 Task: Create a JavaScript function that counts the occurrences of a specific character in a string.
Action: Mouse moved to (81, 4)
Screenshot: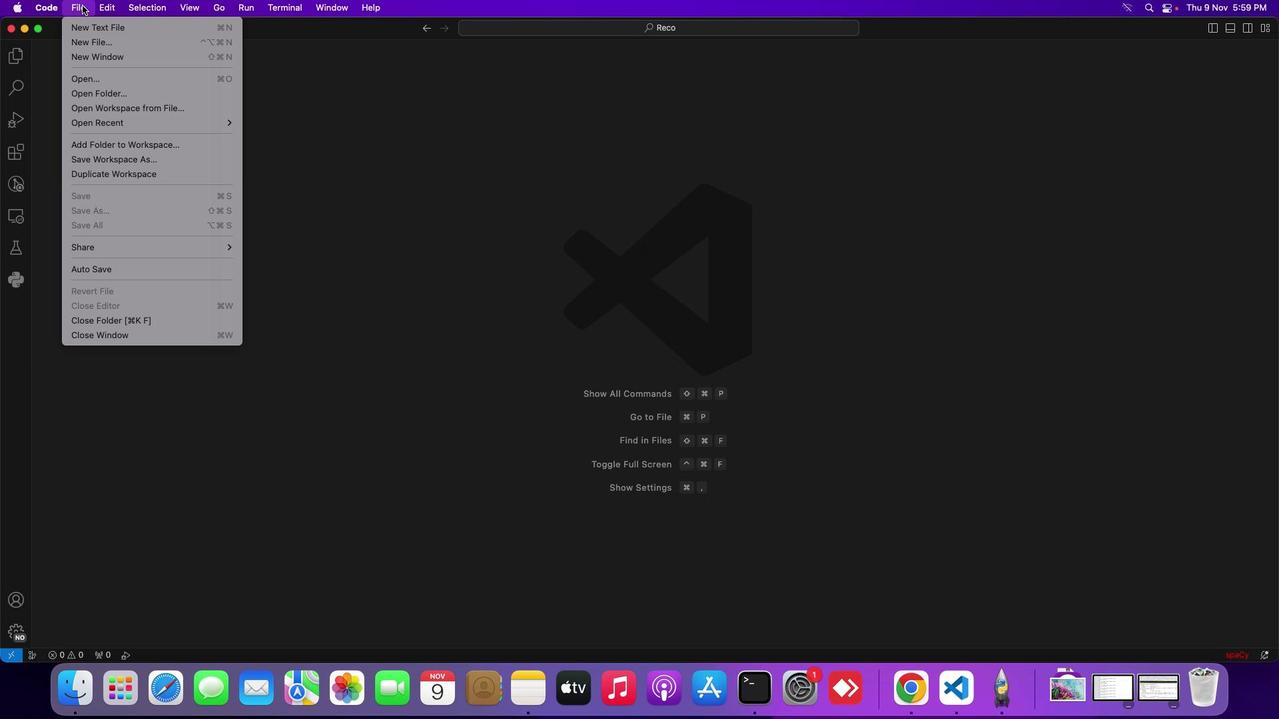 
Action: Mouse pressed left at (81, 4)
Screenshot: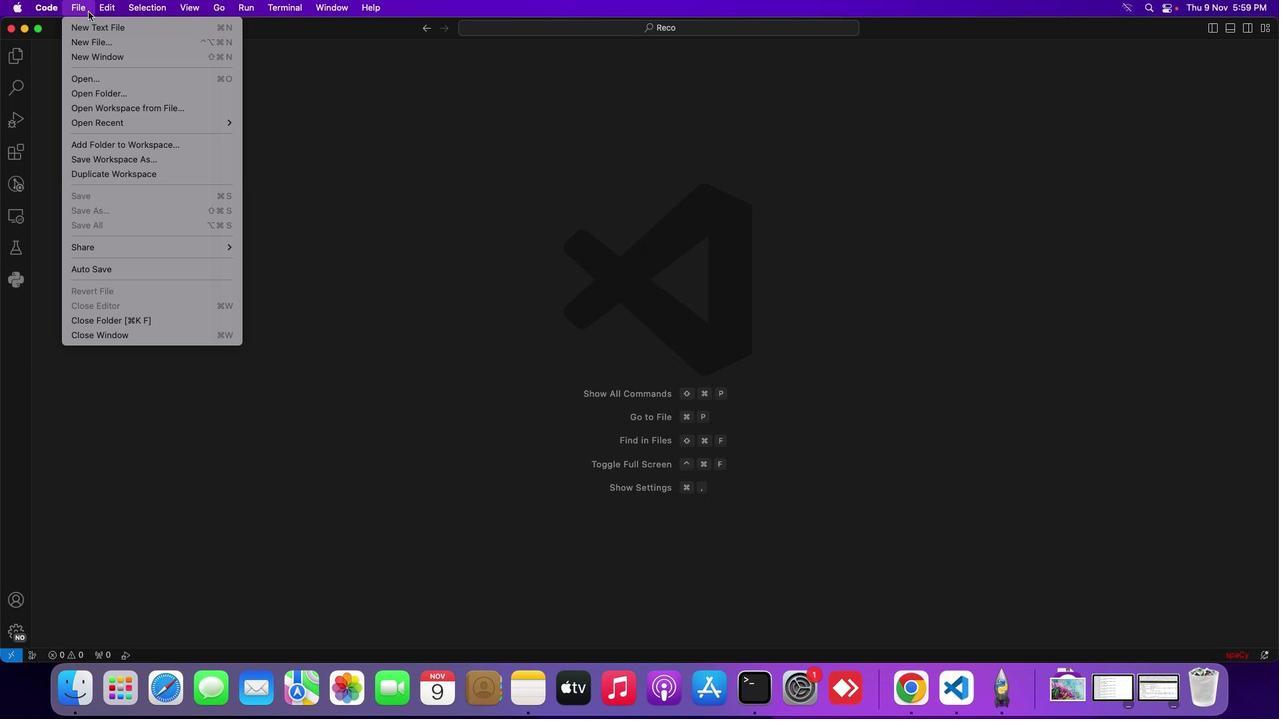 
Action: Mouse moved to (88, 23)
Screenshot: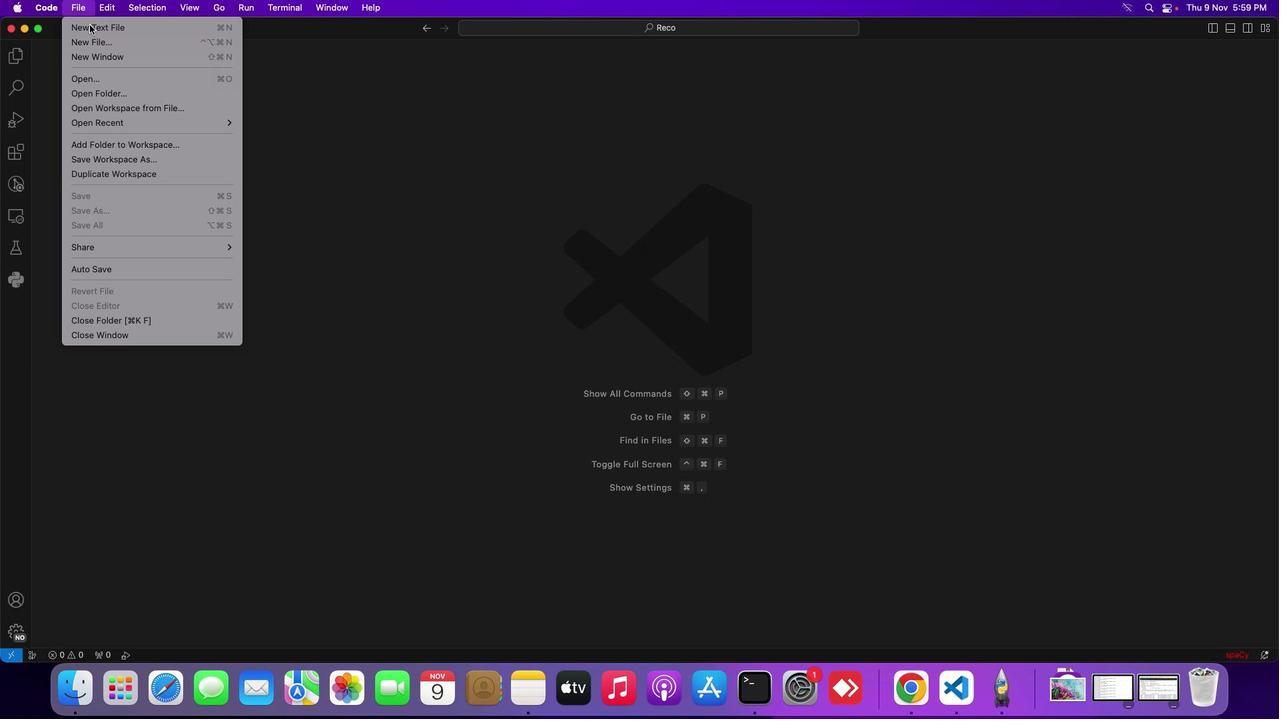 
Action: Mouse pressed left at (88, 23)
Screenshot: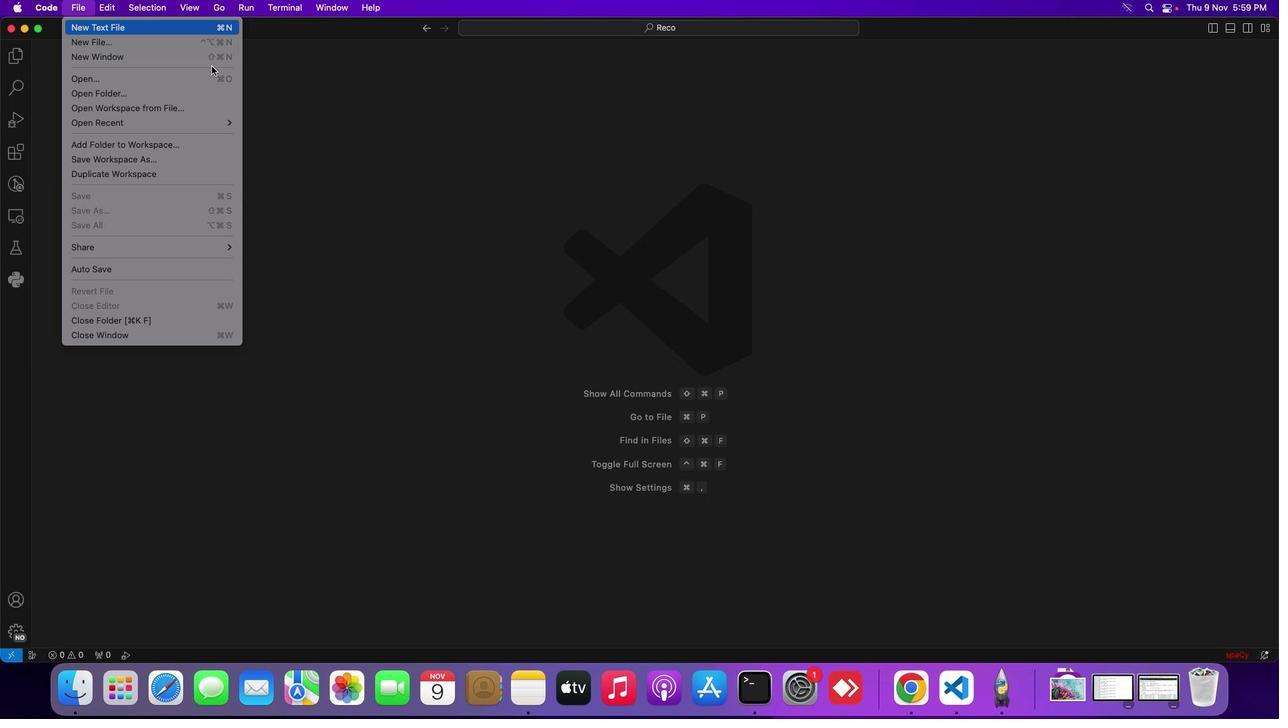 
Action: Mouse moved to (535, 255)
Screenshot: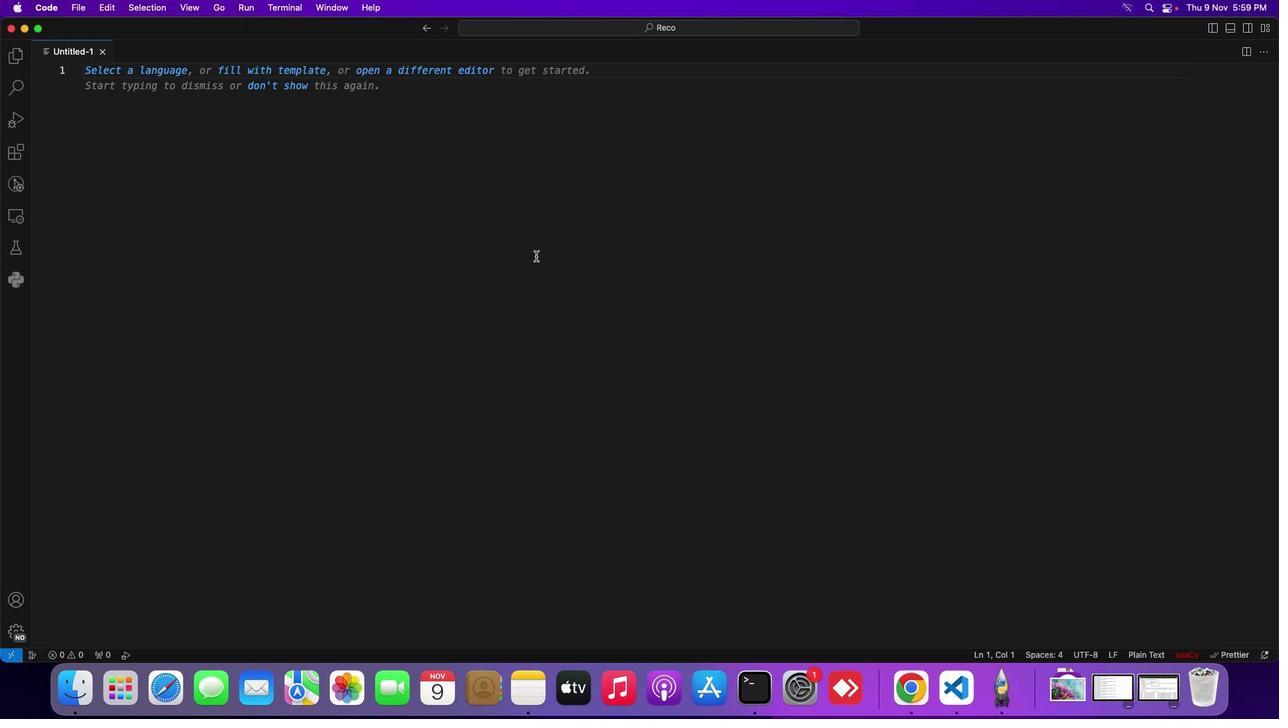 
Action: Key pressed Key.cmd's'
Screenshot: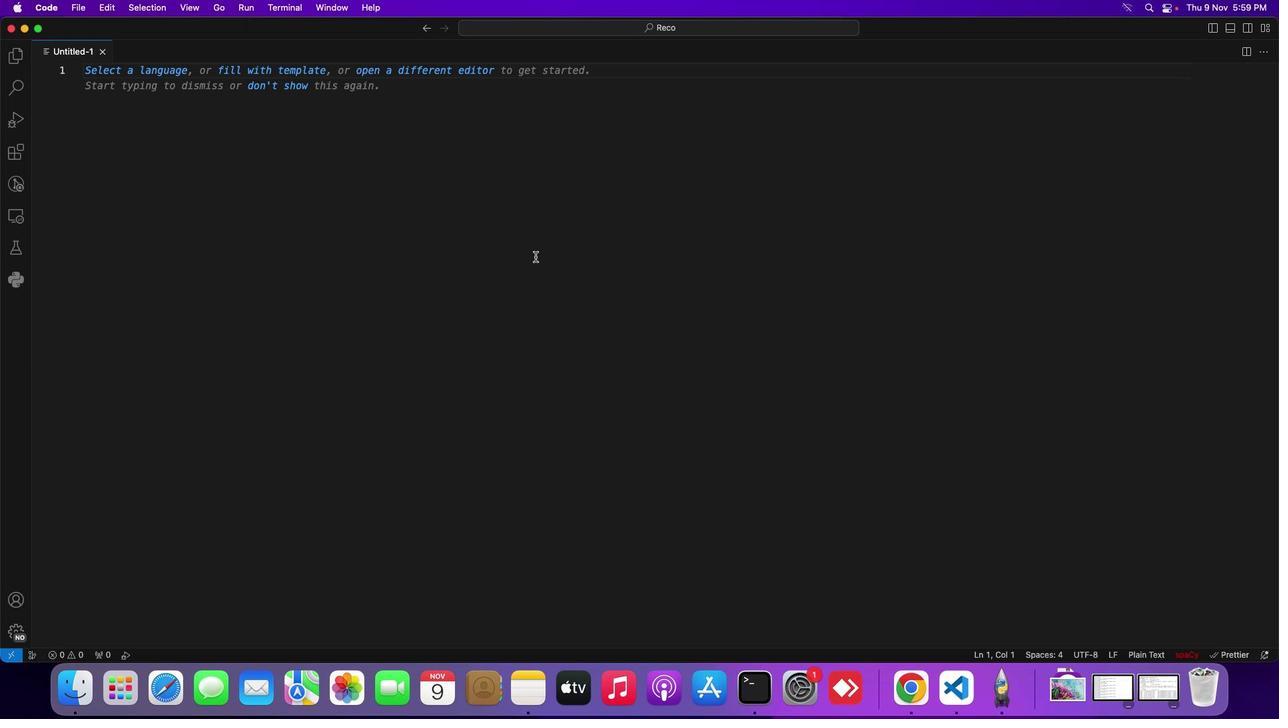 
Action: Mouse moved to (654, 274)
Screenshot: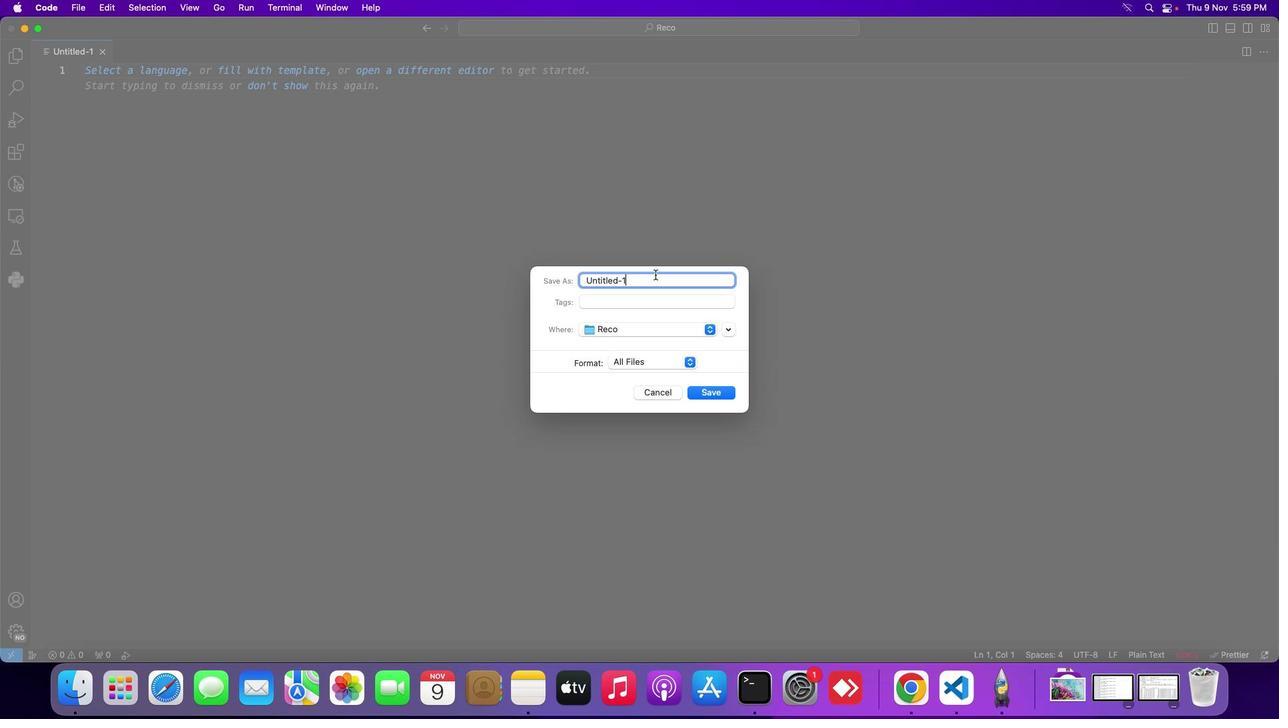 
Action: Mouse pressed left at (654, 274)
Screenshot: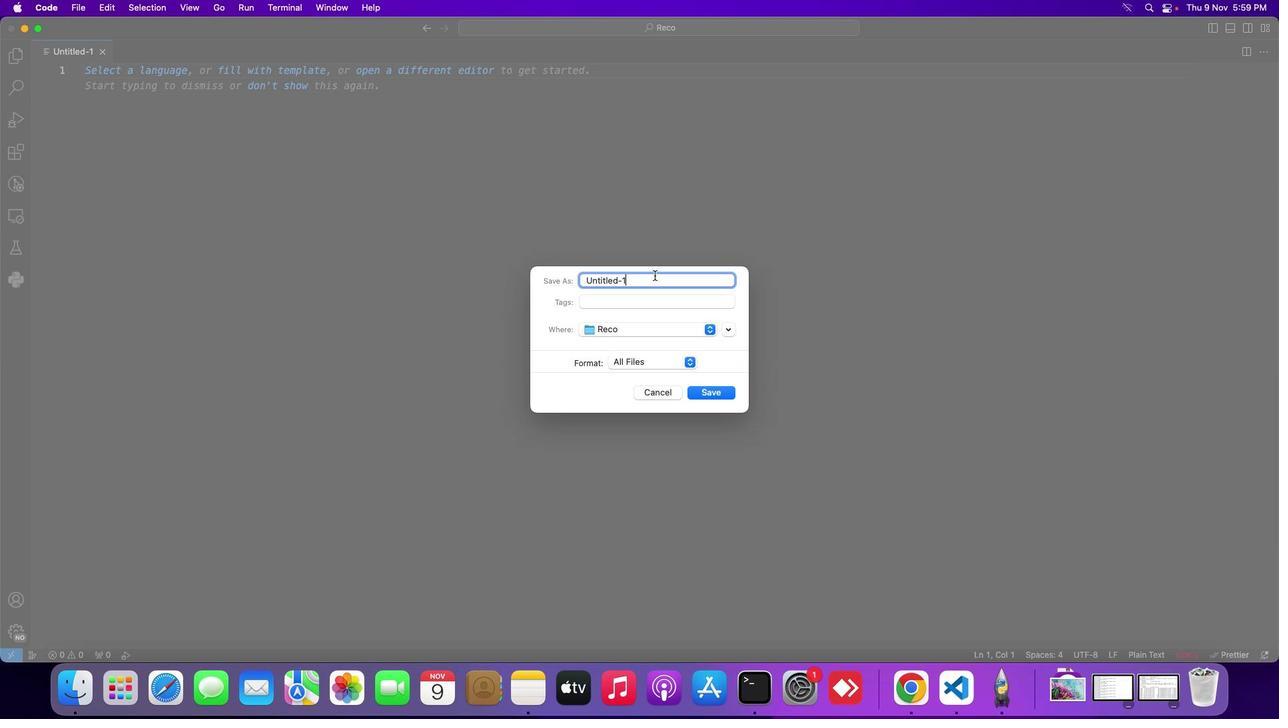 
Action: Mouse moved to (653, 274)
Screenshot: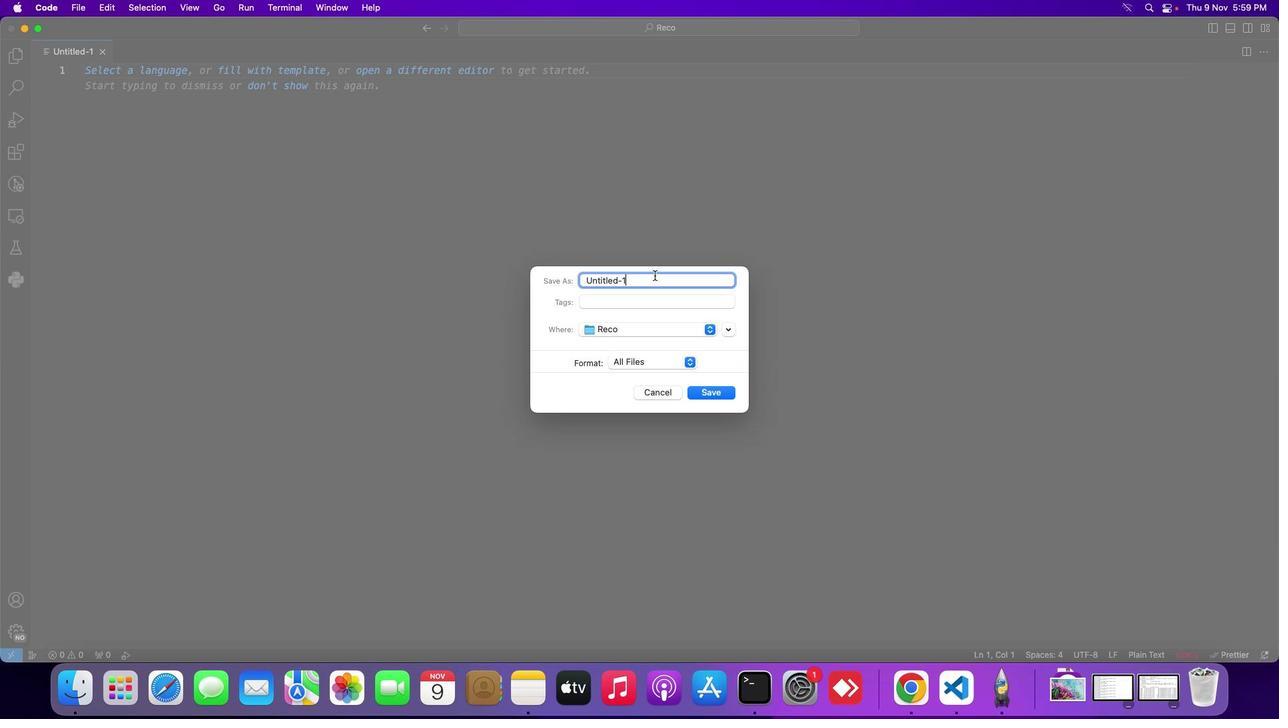 
Action: Key pressed Key.backspaceKey.backspaceKey.backspaceKey.backspaceKey.backspaceKey.backspaceKey.backspaceKey.backspaceKey.backspaceKey.backspaceKey.backspace's''t''r''i''n''g'
Screenshot: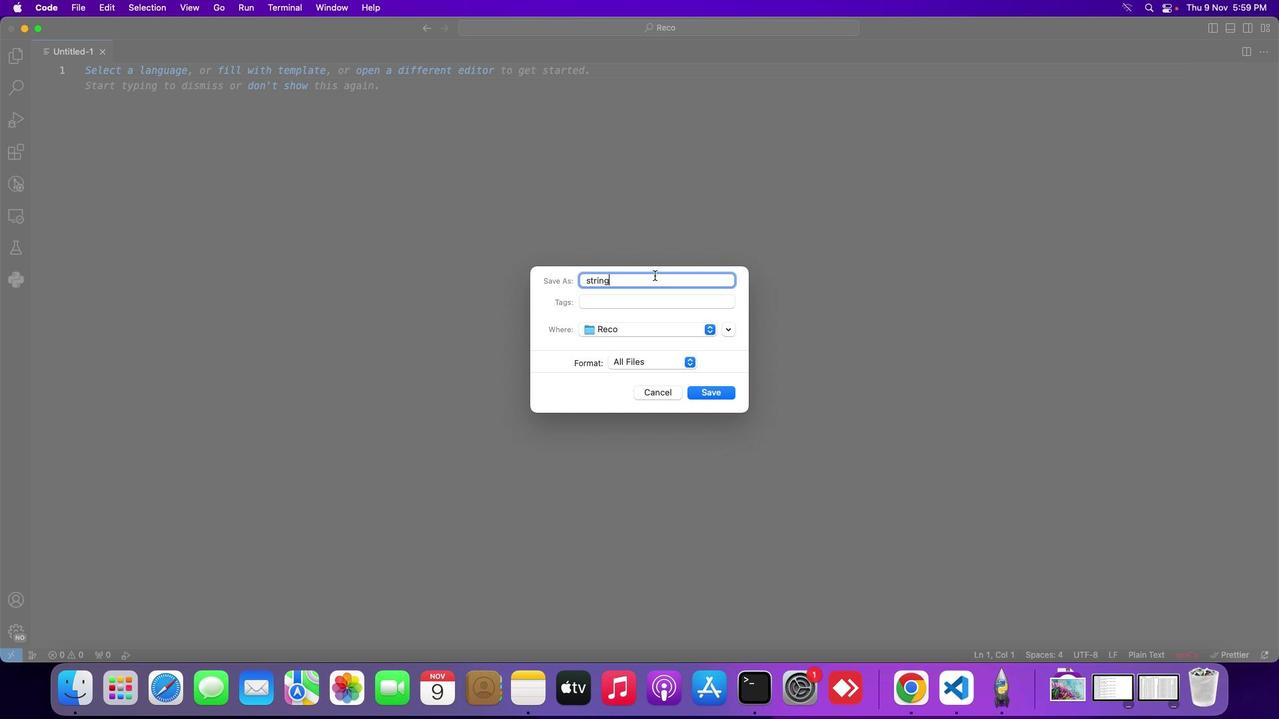
Action: Mouse moved to (653, 274)
Screenshot: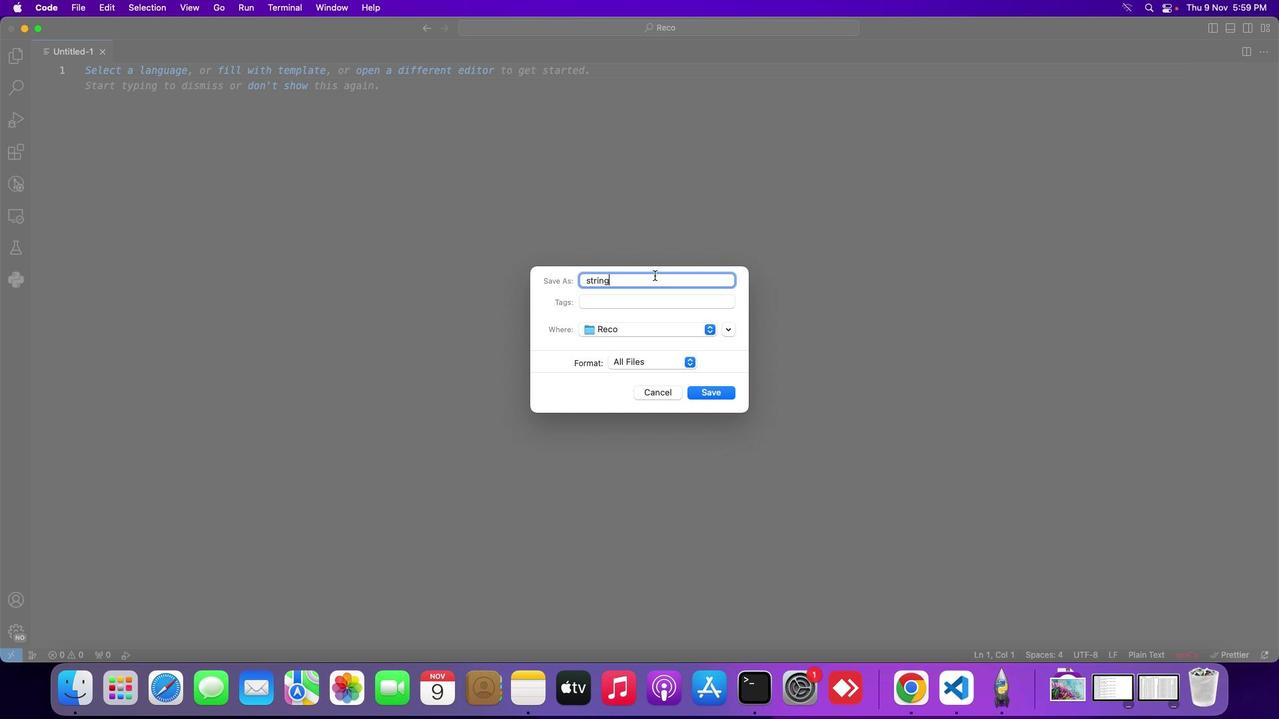 
Action: Key pressed Key.shift_r'S''.''j''s'Key.enter'/''/'Key.spaceKey.shift_r'D''e''f''i''n''e'Key.space'a'Key.space'f''u''n''c''t''i''o''n'Key.space't''h''a''t'Key.space'c''o''u''n''t''s'Key.space't''h''e'Key.space'o''c''c''u''r''e'Key.backspace'r''e''n''c'Key.backspace'c''e'Key.space'o''f'Key.space'a'Key.space's''p''e''c''i''f''i''c'Key.space'c''h''a''r''a''c''t''e''r'Key.space'i''n'Key.space'a'Key.space's''t''r''i''n''g''.'Key.enter'f''u''n''c''t''i''o''n'Key.space'c''o''u''n''t'Key.shift_r'O''c''c''u''r''r''e''n''c''e''s'Key.shift_r'(''s''t''r'','Key.space'c''h''a''r'Key.rightKey.spaceKey.shift_r'{'Key.enter'/''/'Key.spaceKey.shift_r'I''n''i''t''i''a''l'Key.backspaceKey.backspace'a''l''i''z''a''t''i''o''n'Key.space'a'Key.space'c''o''u''n''t''e''r'Key.space't''o'Key.space'k''e''e''p'Key.space't''r''a''c''k'Key.space'o''f'Key.space't''h''e'Key.space'n''u''m''b''e''r'Key.space'o'Key.backspaceKey.space'o''f'Key.space'o''c''c''u''r''r''e''n''c''e''s''.'Key.enter'l''e''t'Key.space'c''o''u''n''t'Key.space'='Key.space'0'';'Key.enterKey.enter'/''/'Key.spaceKey.shift_r'I''t''e''r''a''t''e'Key.space't''h''r''o''u''g''h'Key.space'e''a''c''h'Key.space'c''h''a''r''a''c''t''e''r'Key.space'i''n'Key.space't''h''e'Key.space's''t''r''i''n''g'Key.enter'f''o''r'Key.spaceKey.shift_r'(''l''e''t'Key.space'i''='Key.spaceKey.backspaceKey.backspaceKey.space'='Key.space'0'';'Key.space'i'Key.spaceKey.shift_r'<'Key.space's''t''r''.''l''e''n''g''t''h'';'Key.space'i'Key.shift_r'+''+'Key.rightKey.spaceKey.shift_r'{'Key.enter'/''/'Key.shift_r'C''h''e''c''k'Key.space'i''f'Key.space't''h''e'Key.space'c''u''r''r''e''n''t'Key.space'c''h''a''r''a''c''t''e''r'Key.space'm''a''t''c''h''e''s'Key.space't''h''e'Key.space's''p''e''c''i''f''i''e''d'Key.space'c''h''a''r''a''c''t''e''r''.'Key.enter'i''f''['Key.backspaceKey.shift_r'(''s''t''r''[''i'Key.rightKey.space'=''='Key.space'c''h''a''r'Key.rightKey.spaceKey.shift_r'{'Key.enter'/''/'Key.space'i''f'Key.space'f'Key.backspaceKey.backspaceKey.space'f'Key.backspace't''h''e''r''e'Key.space'i''s'Key.space'a'Key.space'm''a''t''c''h'Key.spaceKey.backspace','Key.space'i''n''c''r''e''m''e''n''t'Key.space't''h''e'Key.space'c''o''u''n''t''e''r'Key.enter'c''o''u''n''t'Key.shift_r'+''+'';'Key.downKey.downKey.enterKey.enter'/''/'Key.space'r''e''t''u''r''n'Key.space't''h''e'Key.space'f''i''n''a''l'Key.space'c''o''u''n''t'Key.space'o''f'Key.space'o''c''c''u''r''r''e''n''c''e''s'';'Key.backspace'.'Key.enter'r''e''t''u''r''n'Key.space'c''o''u''n''t'';'Key.downKey.downKey.enterKey.enter'/''/'Key.spaceKey.shift_r'E''x''a''m''p''l''e'Key.space'u''s''a''g''e'Key.shift_r':'Key.enter'/''/'Key.spaceKey.shift_r'D''e''f''i''n''e'Key.space'a'Key.space's''t''i'Key.backspace'r''i''n''g'Key.space'a''n''d'Key.space'a'Key.space'c''h''a''r''a''t''e''r'Key.space't''o'Key.space'c''o''u''n''t'Key.space'i''n'Key.space't''h''a''t'Key.space's''t''r''i''n''g''.'Key.enter'c''o''n''s''t'Key.space'm''y'Key.shift_r'S''t''r''i''n''g'Key.space'='Key.spaceKey.shift_r'"''h''e''l''l''o'Key.space'w''o''r''l''d'Key.right';'Key.enter'c''o''n''s''t'Key.space'h'Key.backspace'c''h''a''r'Key.spaceKey.backspaceKey.shift_r'T''o'Key.shift_r'C''o''u''n''t'Key.space'='Key.spaceKey.shift_r'"''l'Key.right';'Key.enterKey.enter'/''/'Key.space'c''a''l''l'Key.space't''h''e'Key.space't'Key.backspaceKey.backspaceKey.space'c''o''u''n''t''o''c''c''u''r''r''e''n''c''e''s'Key.space'f''u''n''c''t''i''o''n''s'Key.backspaceKey.space'w''i''t''h'Key.space't''h''e'Key.space'p''r''e''v'Key.backspaceKey.backspace'o''v''i''d''e''d'Key.space's''t''r''i''n''g'Key.space'a''n''d'Key.space'c''h''a''r''a''c''t''e''r''.'Key.enter'c''o''n''s''t'Key.space'r''e''s''u''l''t'Key.space'='Key.space'c''o''u''n''t'Key.shift_r'O''c''c''u''r''r''e''n''c''e''s'Key.shift_r'(''m''y'Key.shift_r'S''t''r''i''n''g'','Key.space'c''h''a''r'Key.shift_r'T''o'Key.shift_r'C''o''u''n''t'Key.right';'Key.enterKey.enter'/''/'Key.spaceKey.shift_r'D''i''s''p'';'Key.backspace'l''a''y'Key.space't''h''e'Key.space'r''e''s''u''l''t'Key.space'u''s''i''n''g'Key.space'a'Key.space't''e''m''p''l''e''t''e'Key.space's''t''r''i''n''g'Key.enter'c''o''n''s''o''l''e''.''l''o''g'Key.shift_r'('Key.enter"'"Key.shift_r'T''h''e'Key.space'c''h''a''r''c'Key.backspace'a''c''t''e''r'Key.spaceKey.shift_r'"'Key.spaceKey.shift_r'$'Key.shift_r'{''c''h''a''r'Key.spaceKey.backspaceKey.shift_r'T''o'Key.shift_r'C''o''u''n''t'Key.shift_r'}'Key.shift_r'"'Key.leftKey.leftKey.leftKey.leftKey.leftKey.leftKey.leftKey.leftKey.leftKey.leftKey.leftKey.leftKey.leftKey.leftKey.leftKey.backspaceKey.rightKey.rightKey.rightKey.rightKey.rightKey.rightKey.rightKey.rightKey.rightKey.rightKey.rightKey.rightKey.rightKey.rightKey.rightKey.space'a''p''p''e''a''r''s'Key.spaceKey.shift_r'$'Key.shift_r'{''r''e''s''u''l''t'Key.shift_r'}'Key.space't''i''m''e''s'Key.space'i''n'Key.space't''h''e'Key.space's''t''r''i''n''g''.'Key.rightKey.backspace'`'Key.leftKey.leftKey.leftKey.leftKey.leftKey.leftKey.leftKey.leftKey.leftKey.leftKey.leftKey.leftKey.leftKey.leftKey.leftKey.leftKey.leftKey.leftKey.leftKey.leftKey.leftKey.leftKey.leftKey.leftKey.leftKey.leftKey.leftKey.leftKey.leftKey.leftKey.leftKey.leftKey.leftKey.leftKey.leftKey.leftKey.leftKey.leftKey.leftKey.leftKey.leftKey.leftKey.leftKey.leftKey.leftKey.leftKey.leftKey.leftKey.leftKey.leftKey.leftKey.leftKey.leftKey.leftKey.leftKey.leftKey.leftKey.leftKey.leftKey.leftKey.leftKey.leftKey.leftKey.leftKey.leftKey.leftKey.leftKey.leftKey.leftKey.leftKey.backspace'`'Key.down';'Key.enterKey.enter
Screenshot: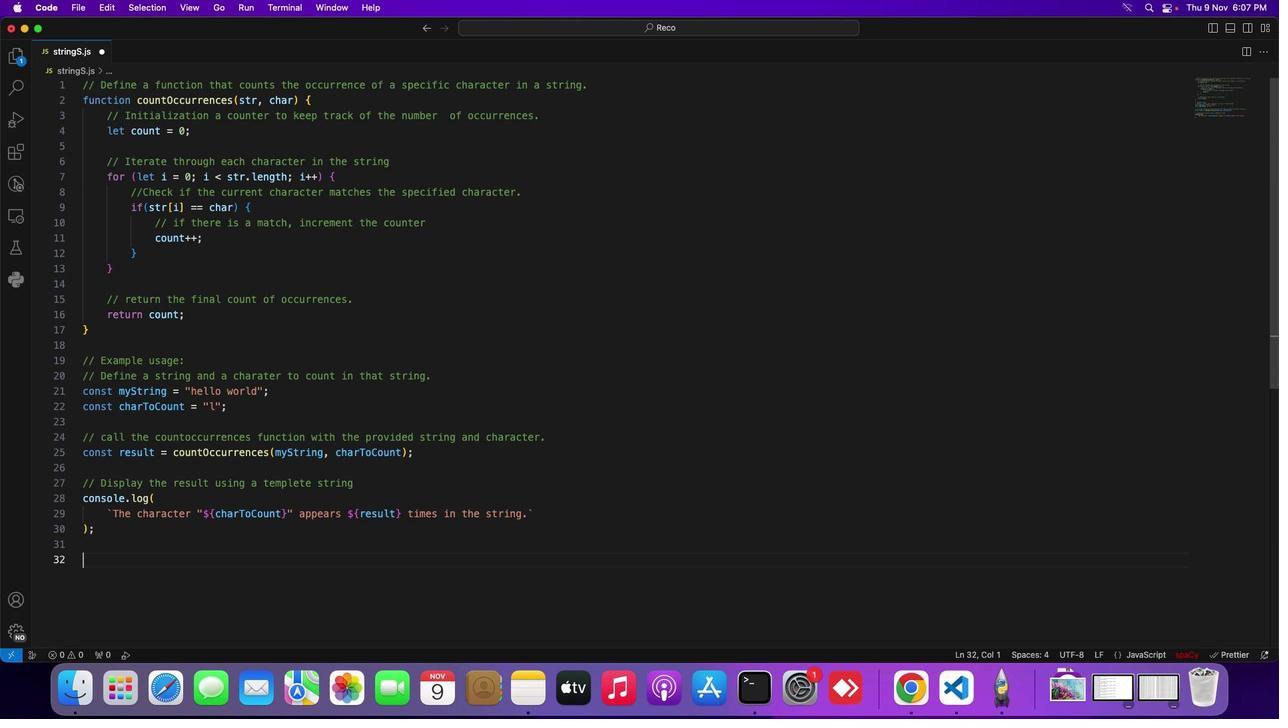 
Action: Mouse moved to (523, 258)
Screenshot: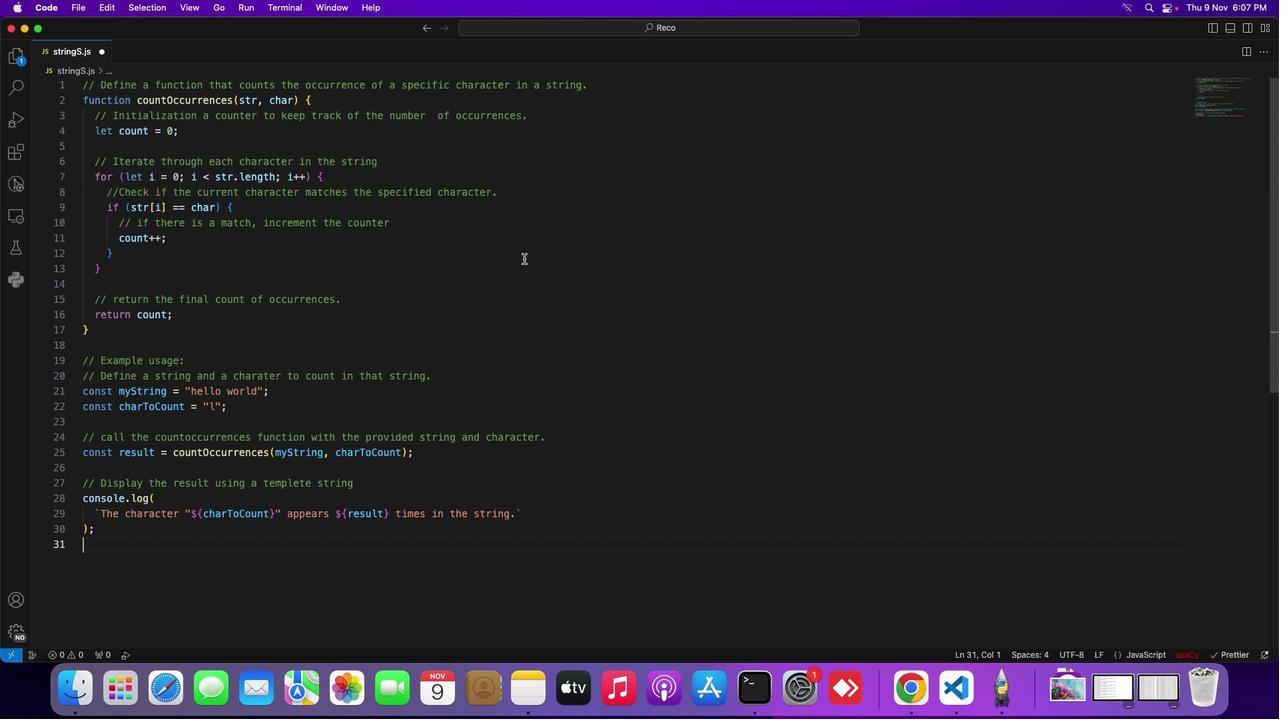 
Action: Key pressed Key.cmd
Screenshot: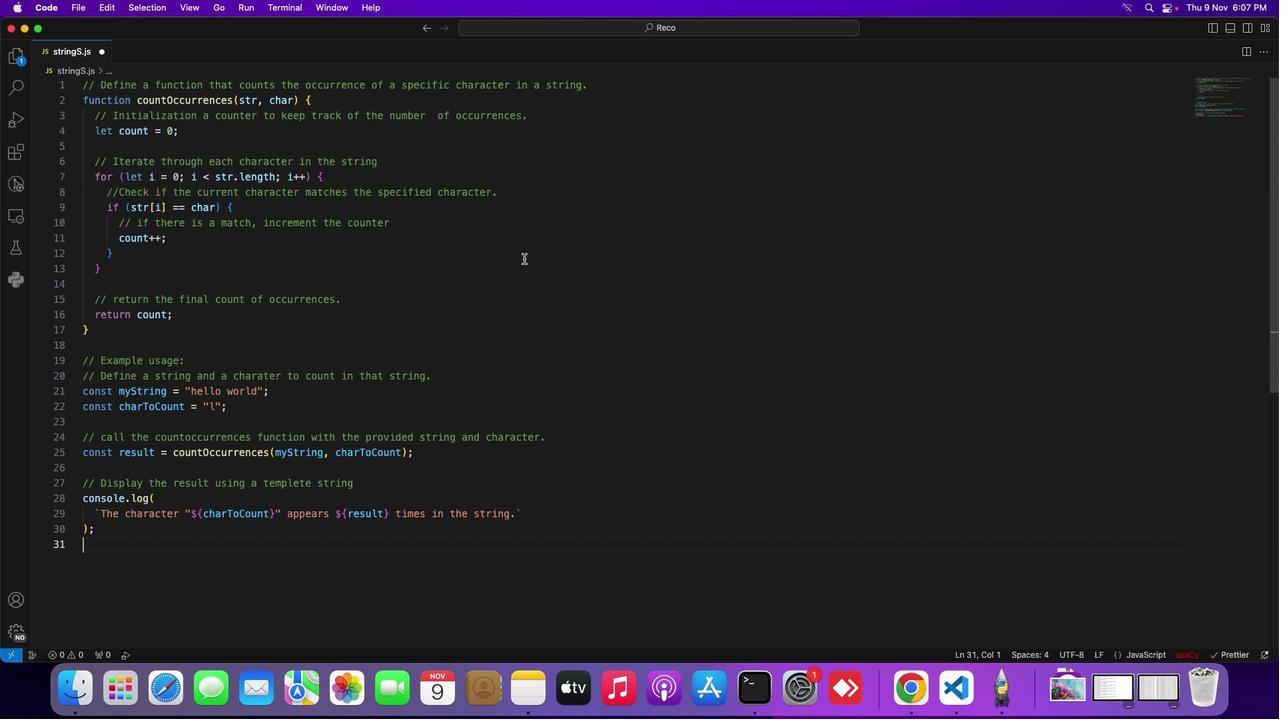 
Action: Mouse moved to (523, 257)
Screenshot: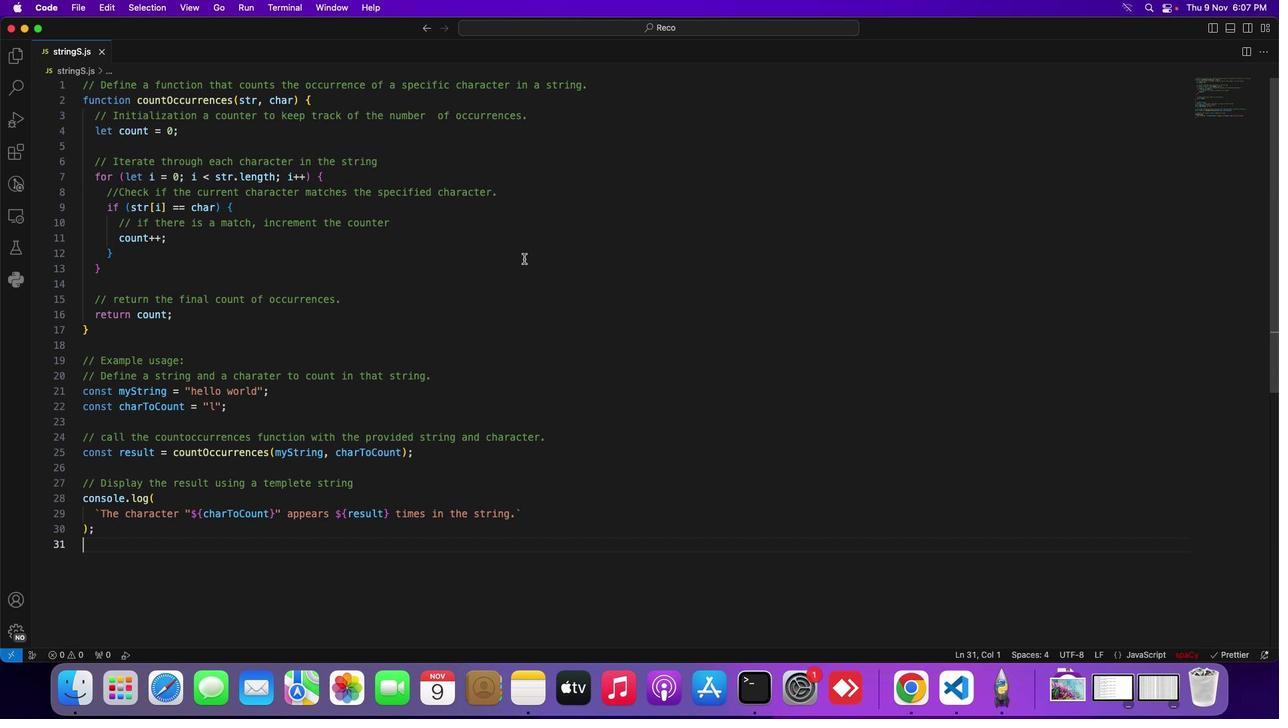 
Action: Key pressed 's'
Screenshot: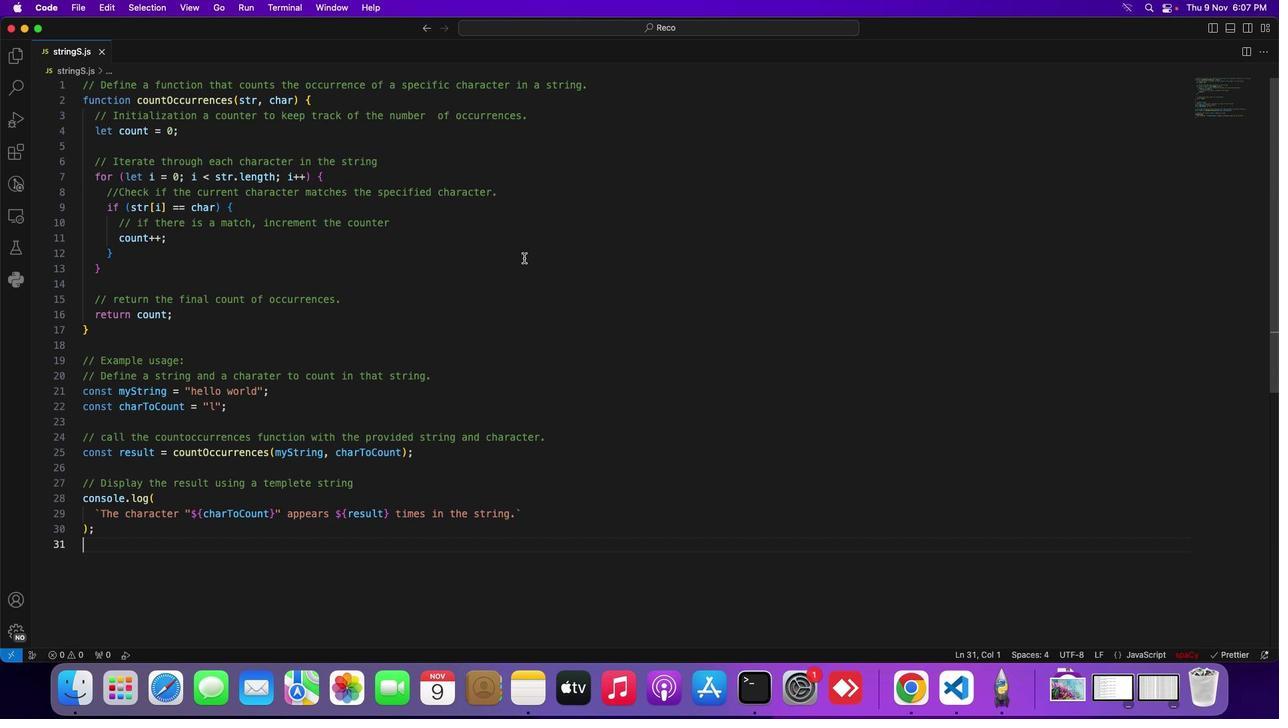 
Action: Mouse moved to (483, 203)
Screenshot: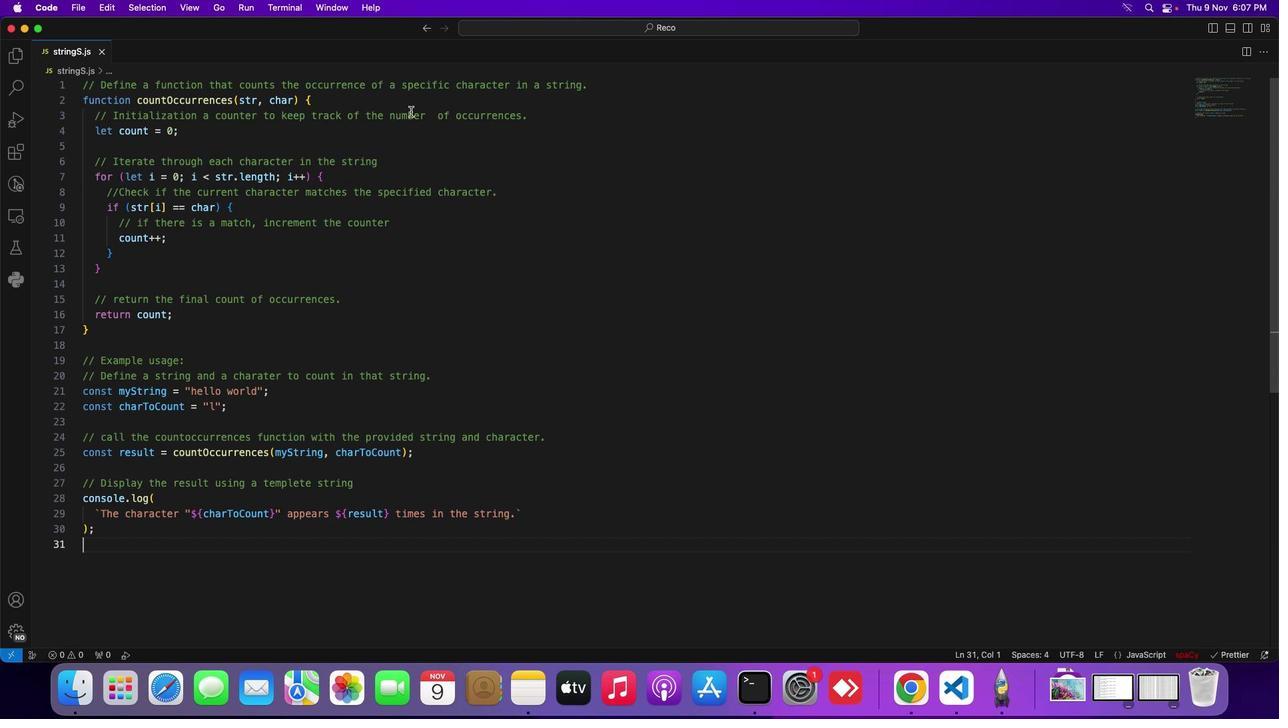 
Action: Key pressed Key.cmd
Screenshot: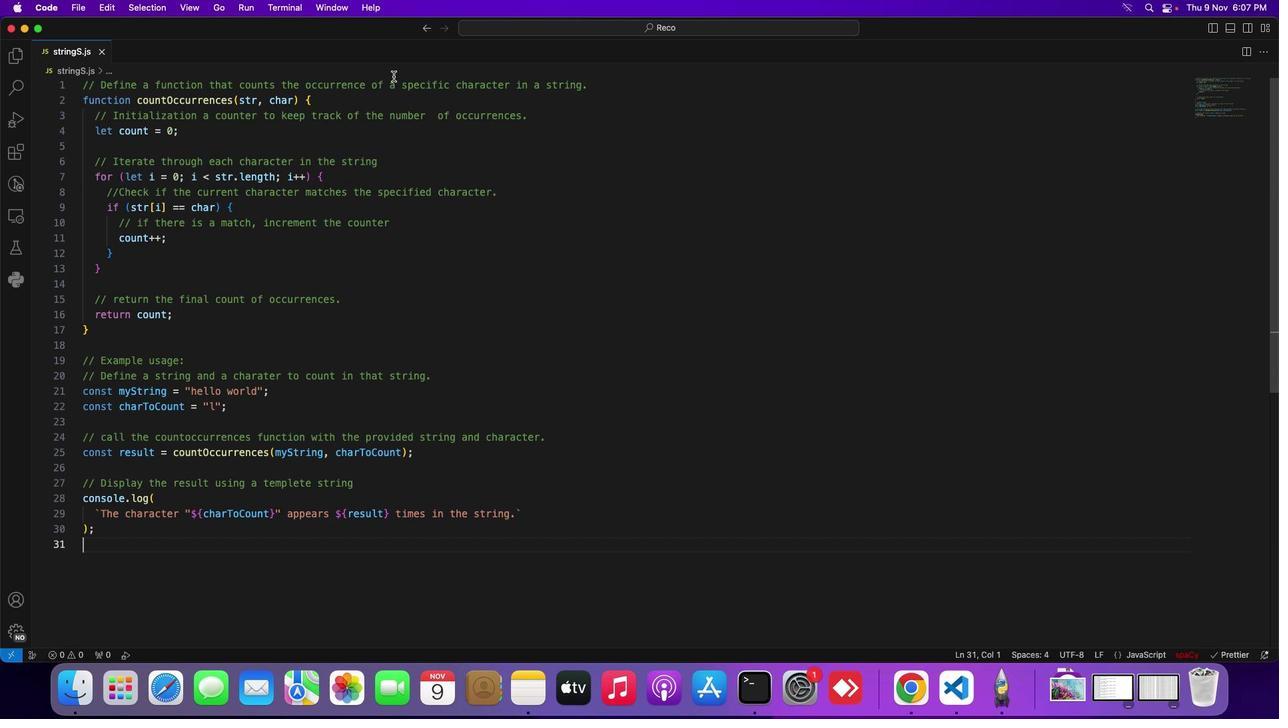 
Action: Mouse moved to (482, 202)
Screenshot: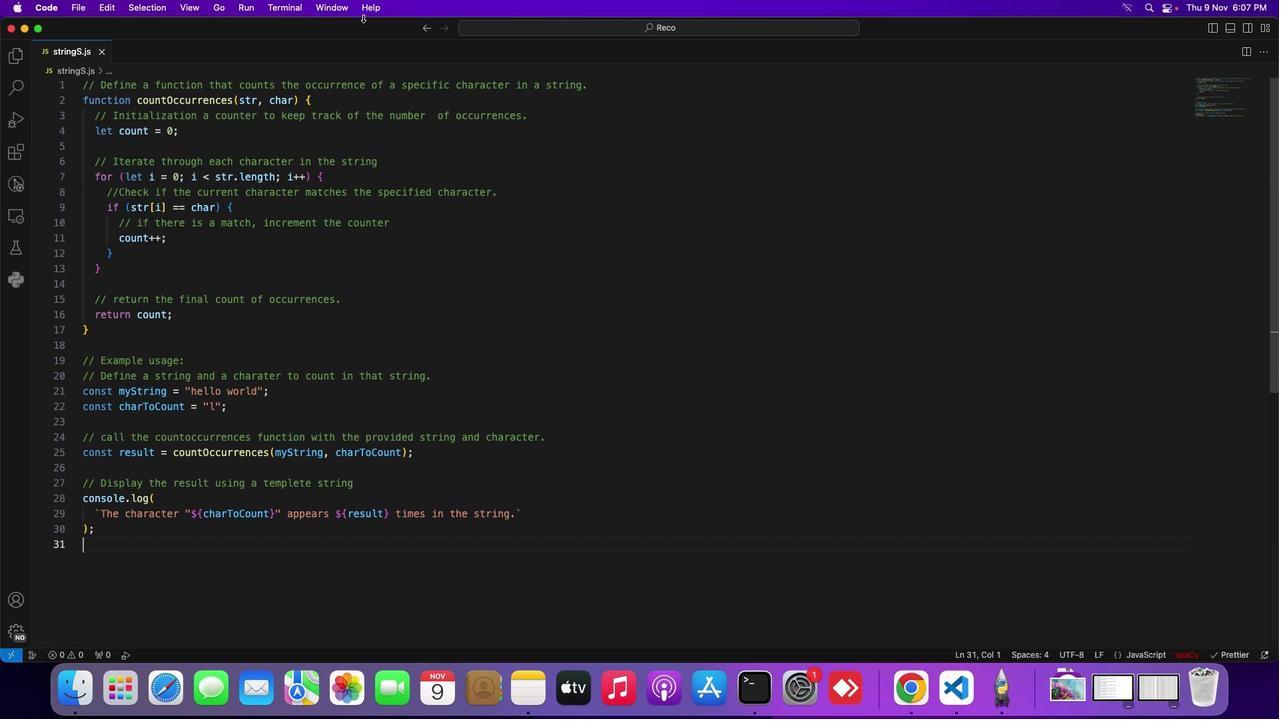
Action: Key pressed 's'
Screenshot: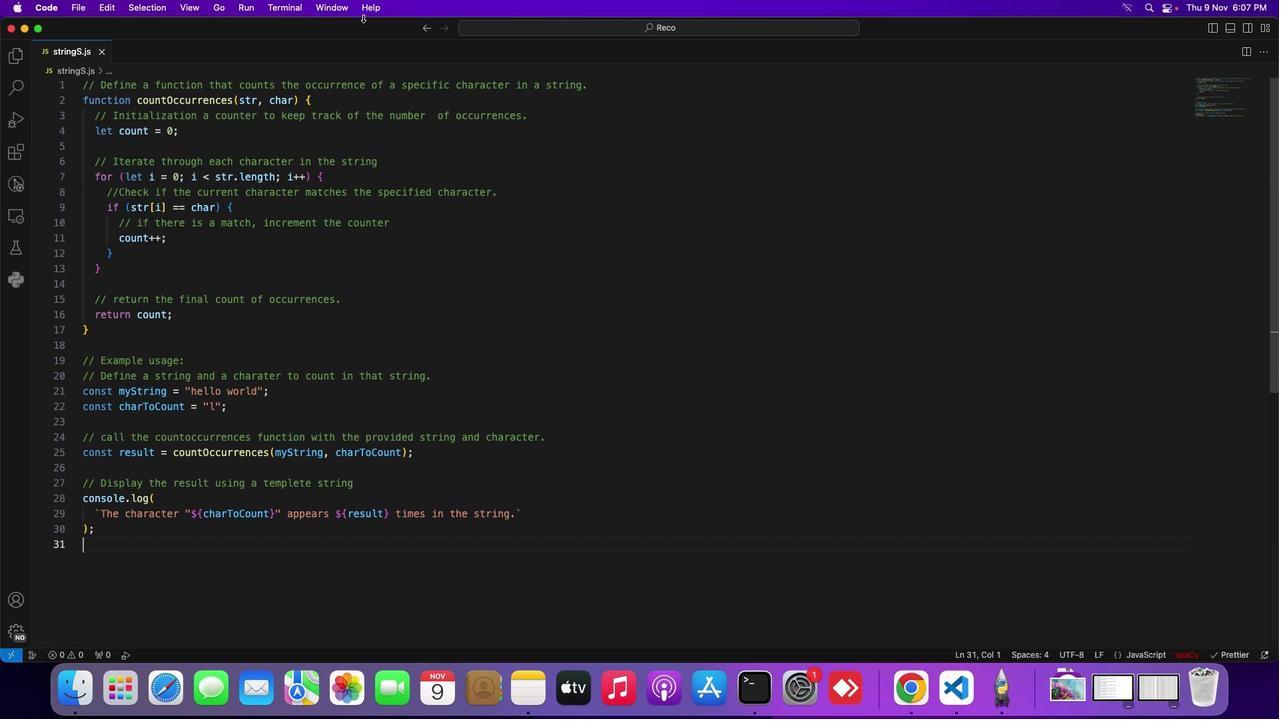 
Action: Mouse moved to (293, 6)
Screenshot: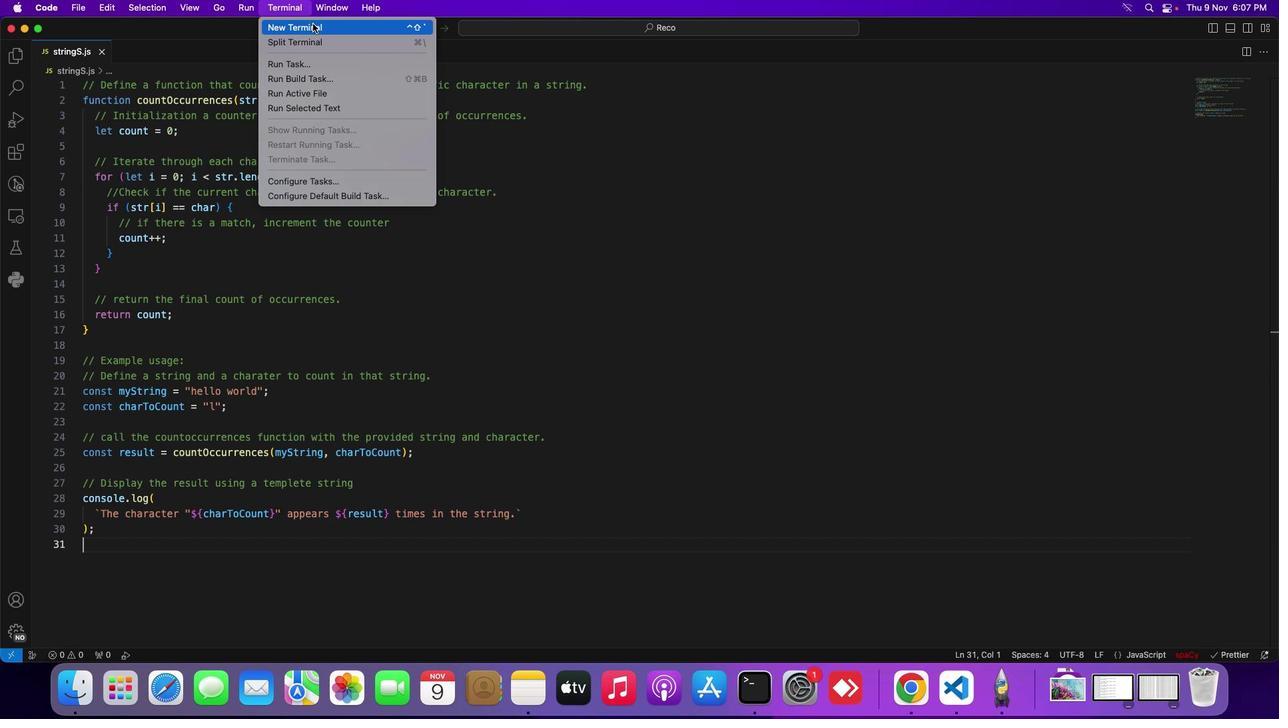 
Action: Mouse pressed left at (293, 6)
Screenshot: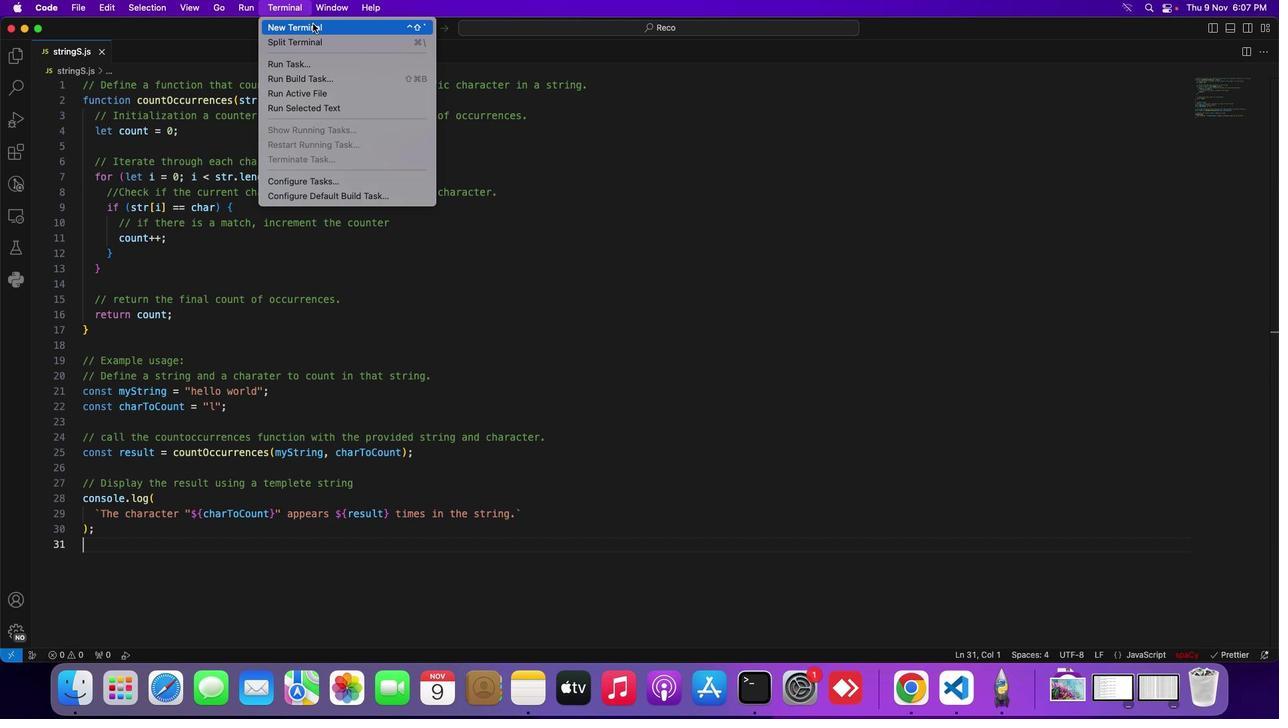 
Action: Mouse moved to (312, 22)
Screenshot: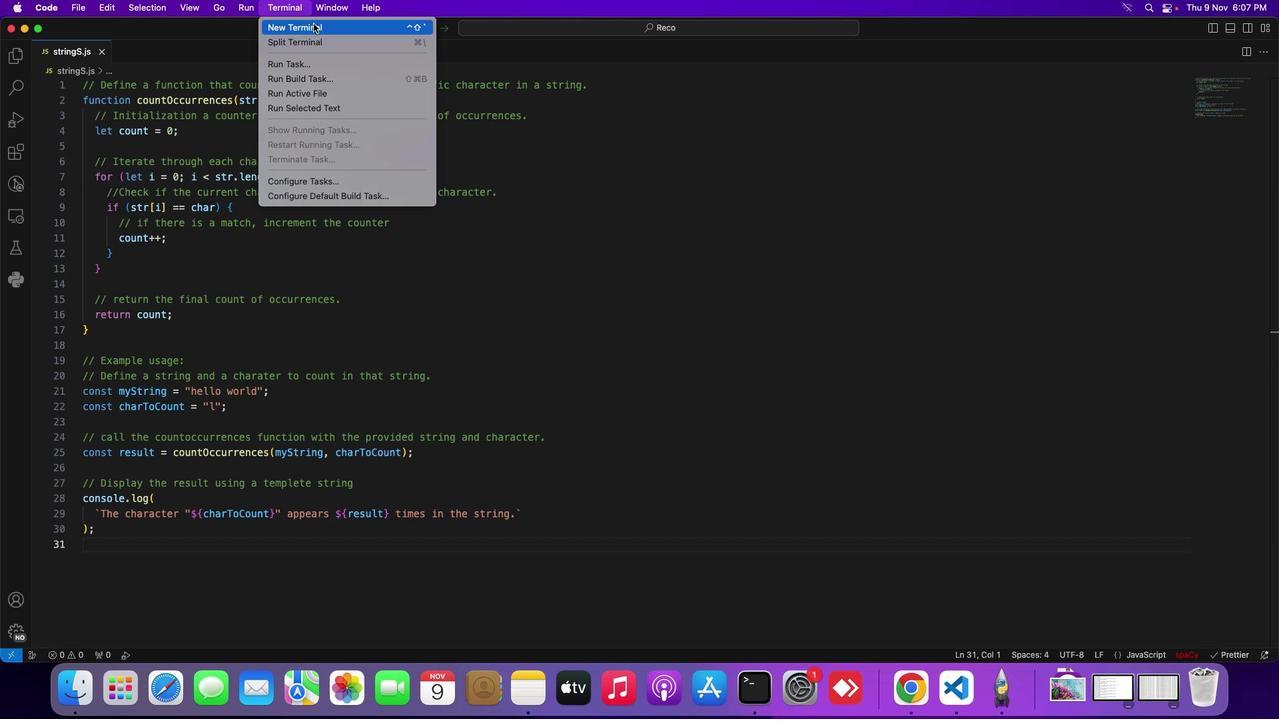 
Action: Mouse pressed left at (312, 22)
Screenshot: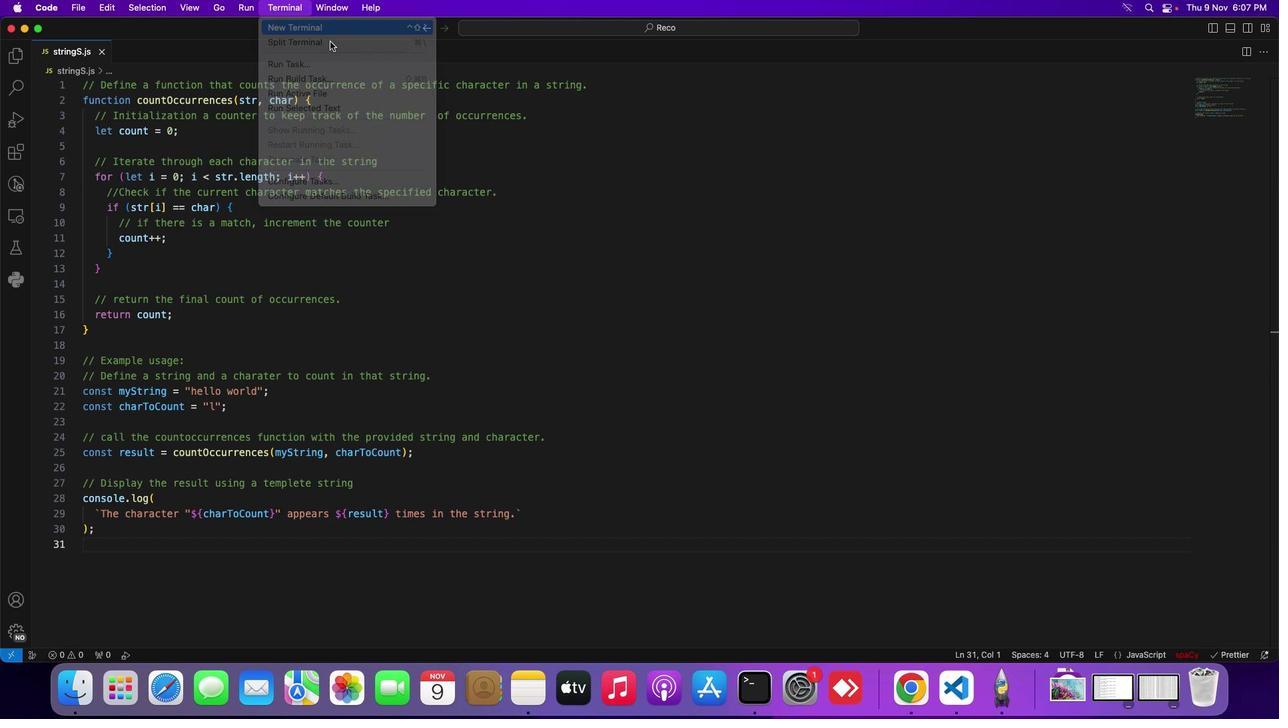 
Action: Mouse moved to (193, 349)
Screenshot: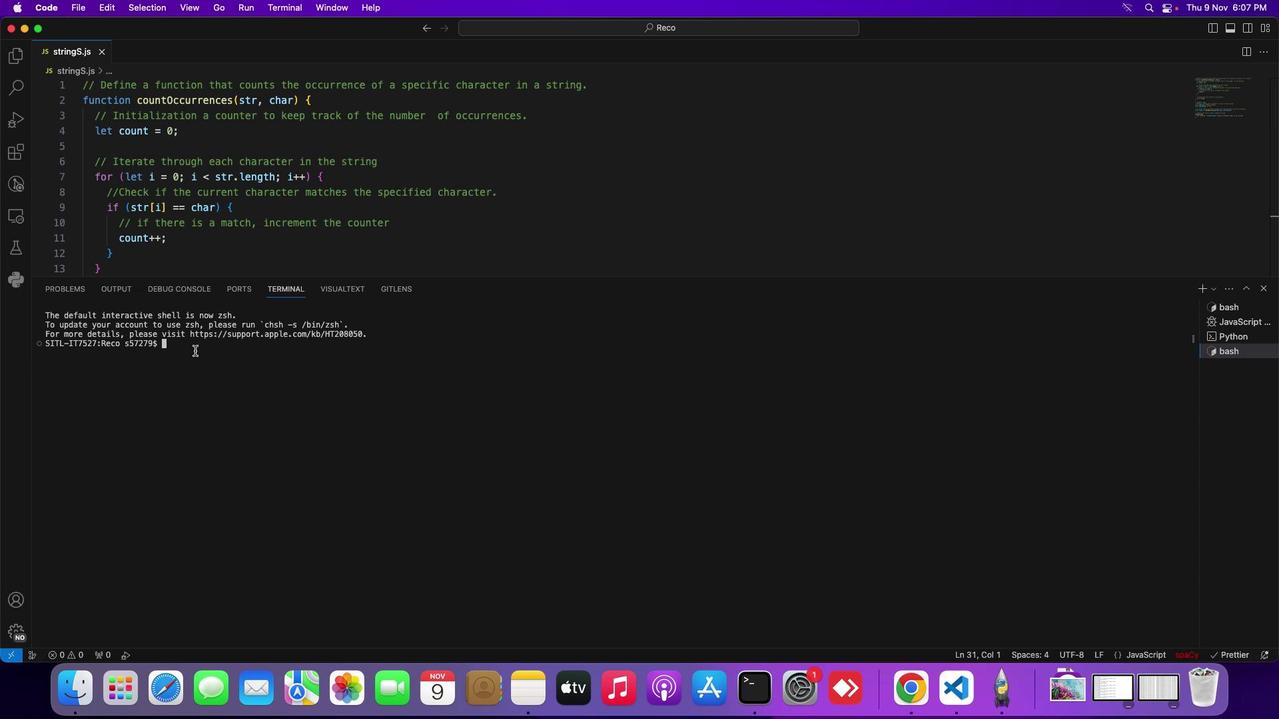 
Action: Mouse pressed left at (193, 349)
Screenshot: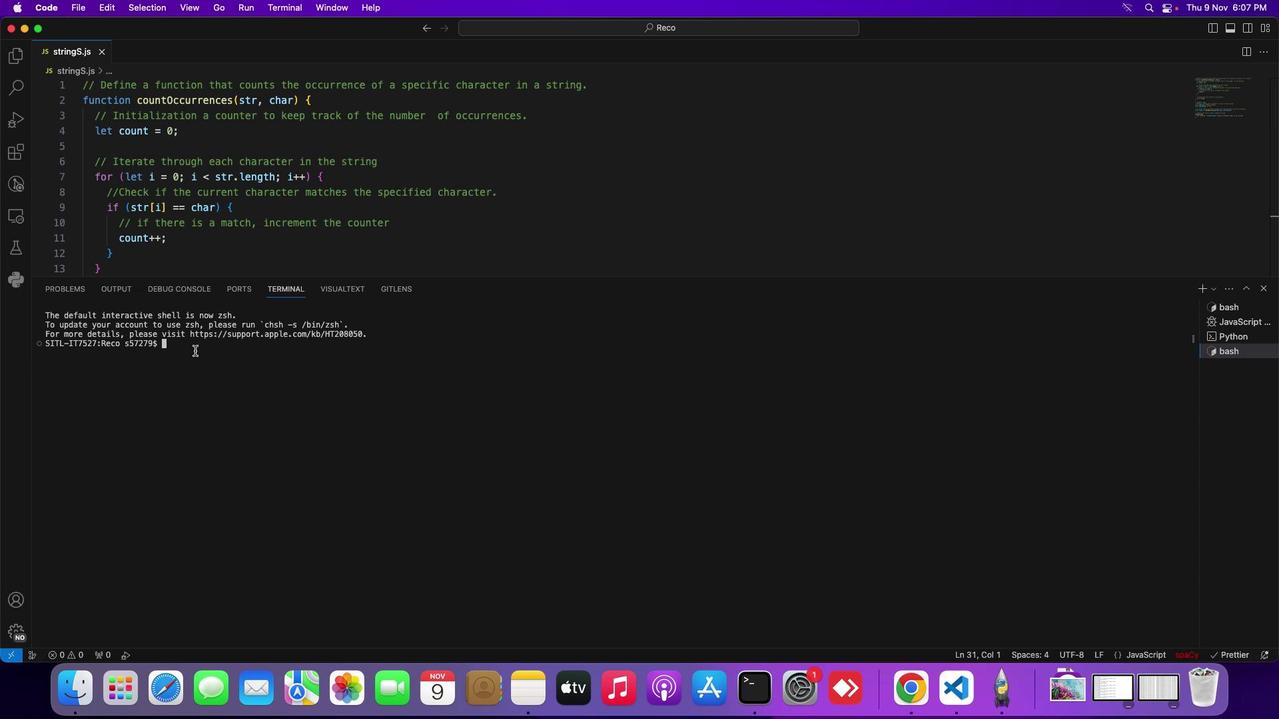 
Action: Key pressed 'n''o''d''e'Key.space's''t''r''i''n''g'Key.shift_r'S''.''j''s'Key.enter
Screenshot: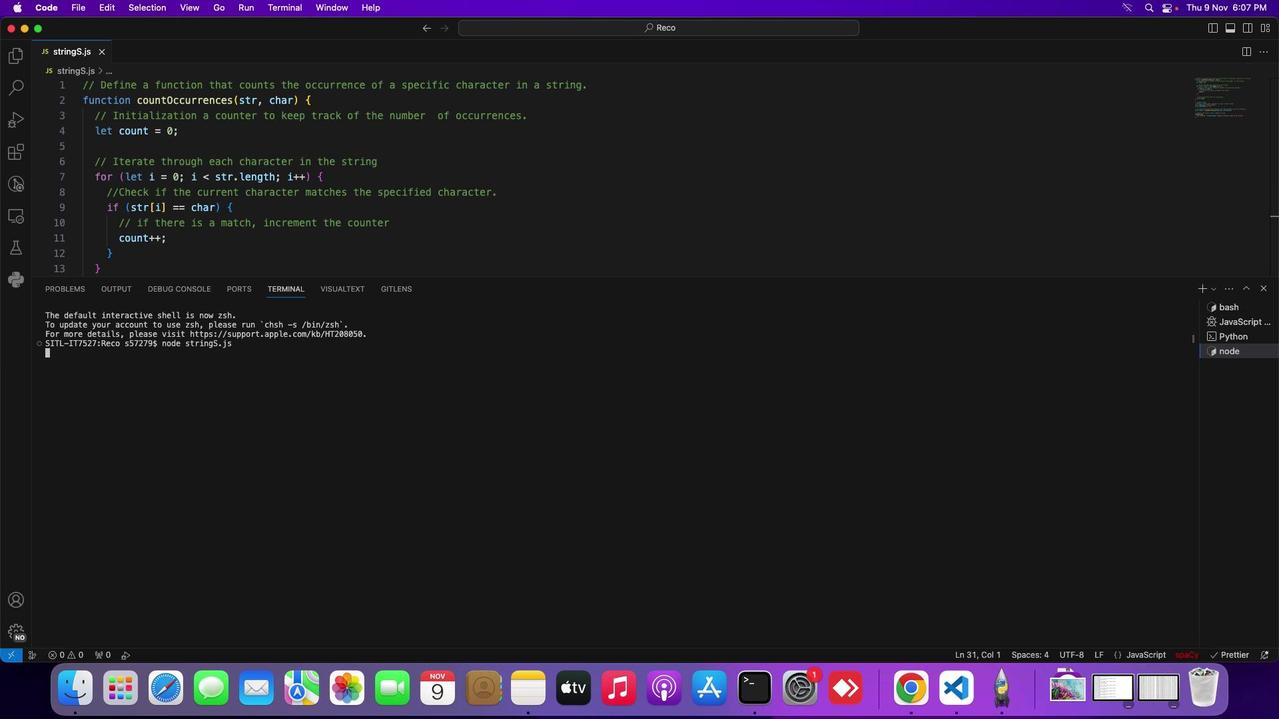 
